 Task: Create a due date automation trigger when advanced on, on the tuesday of the week a card is due add content with a description starting with resumeat 11:00 AM.
Action: Mouse moved to (1091, 86)
Screenshot: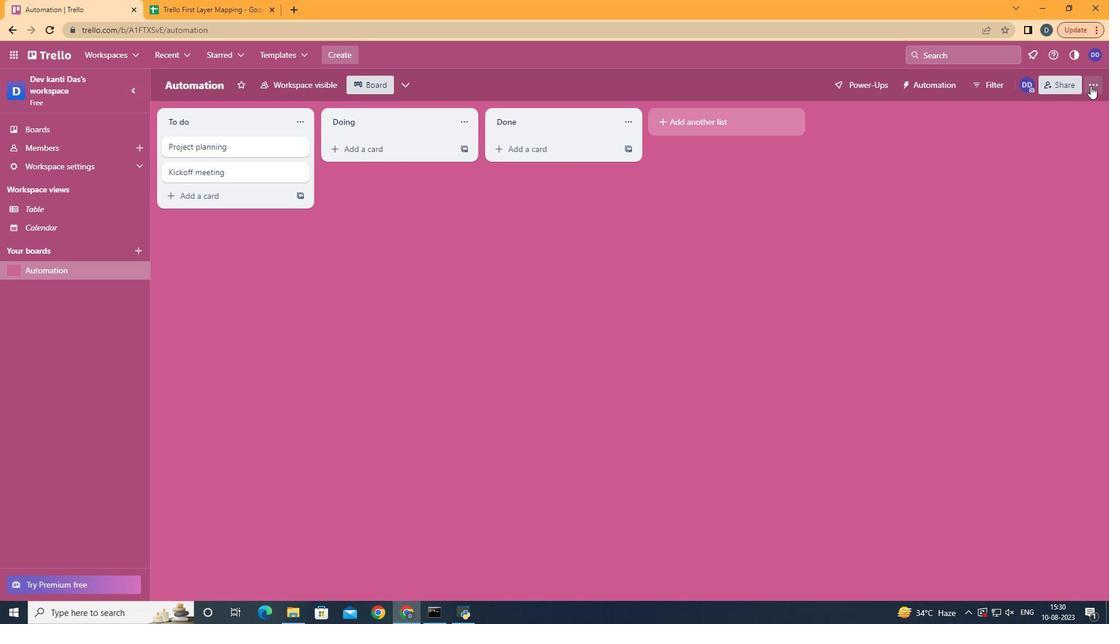 
Action: Mouse pressed left at (1091, 86)
Screenshot: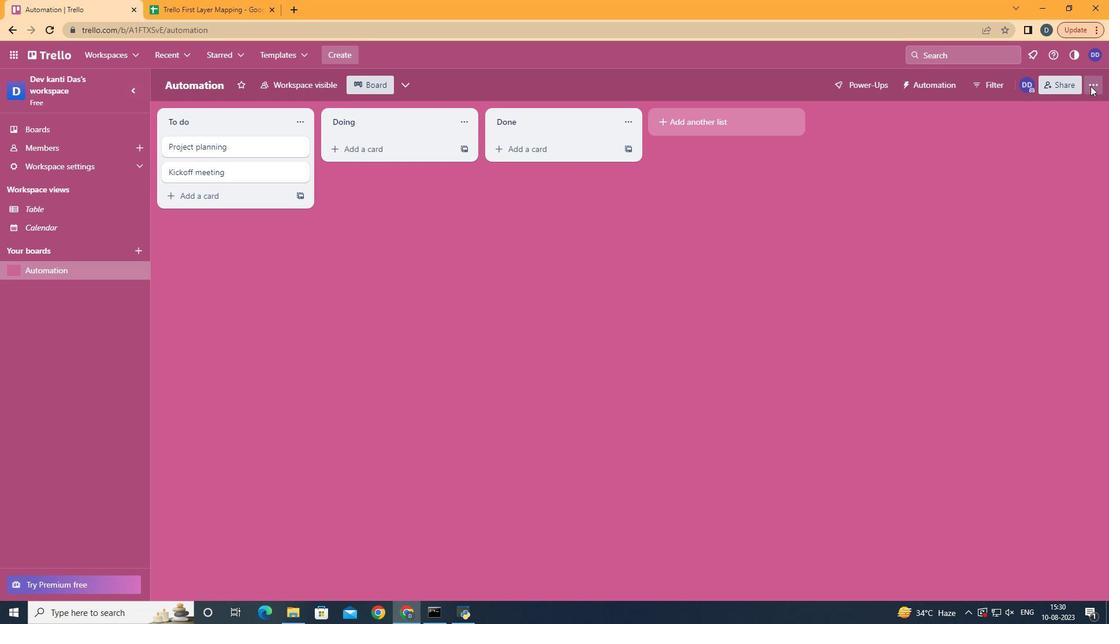 
Action: Mouse moved to (1001, 255)
Screenshot: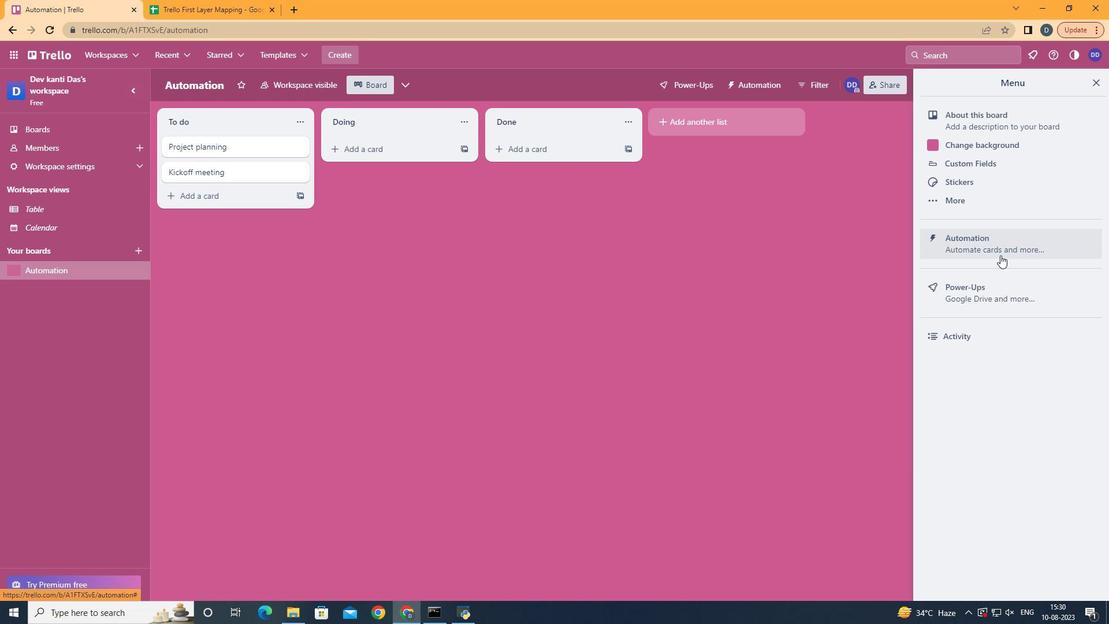 
Action: Mouse pressed left at (1001, 255)
Screenshot: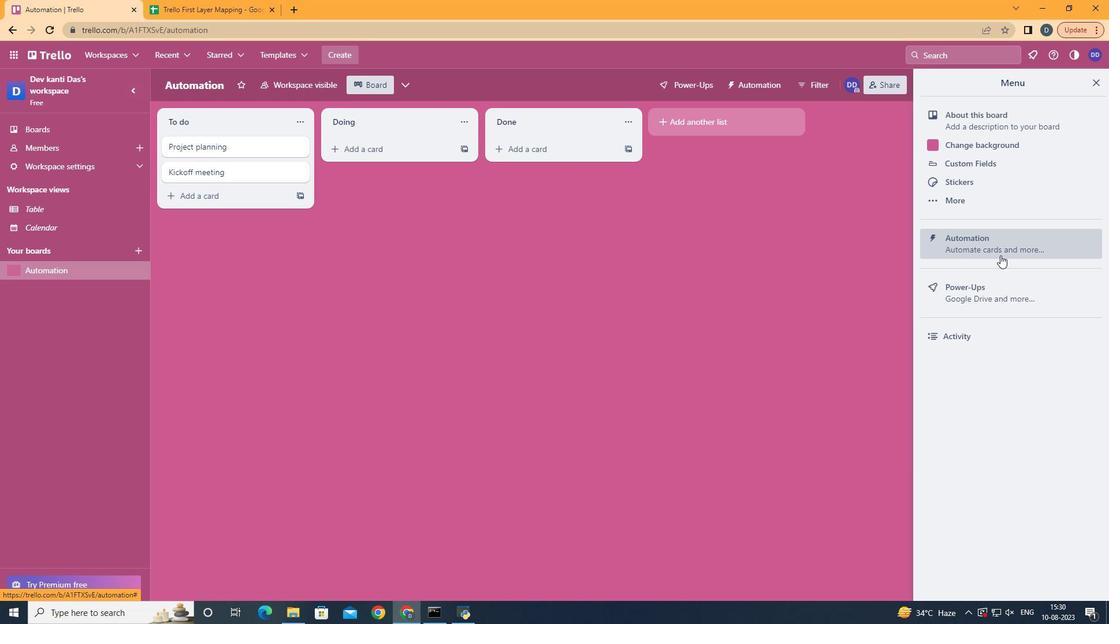 
Action: Mouse moved to (224, 228)
Screenshot: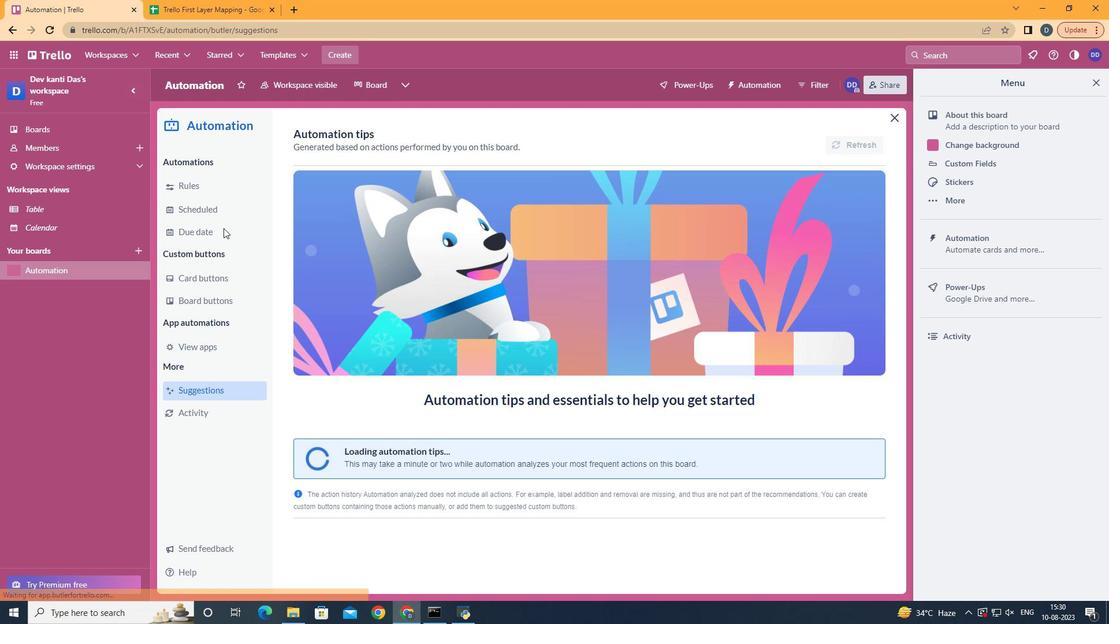 
Action: Mouse pressed left at (224, 228)
Screenshot: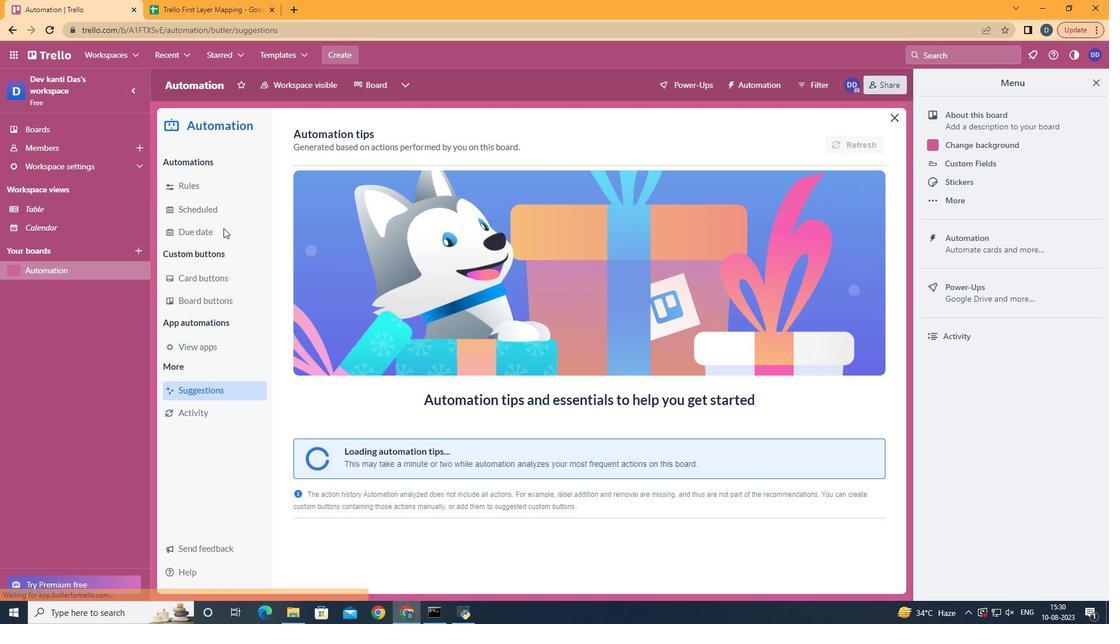 
Action: Mouse moved to (804, 145)
Screenshot: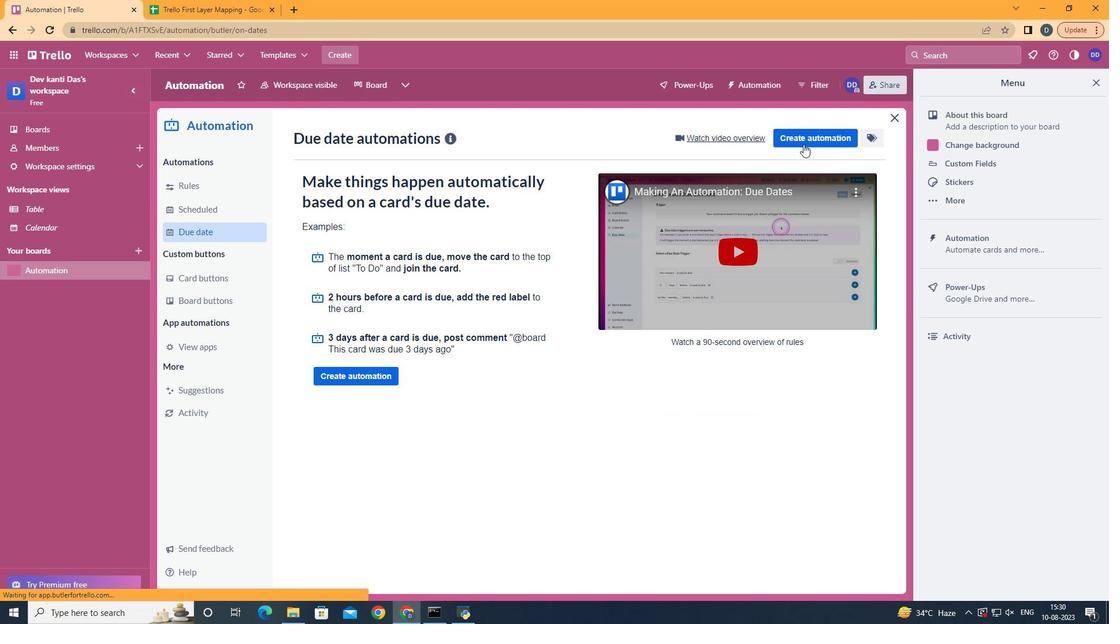 
Action: Mouse pressed left at (804, 145)
Screenshot: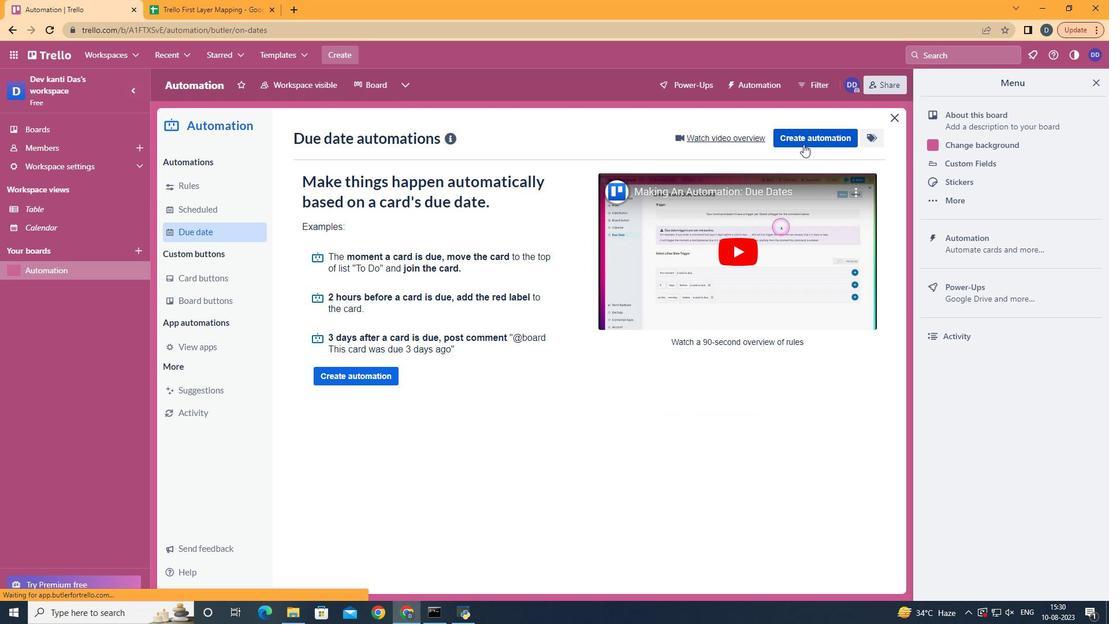 
Action: Mouse moved to (607, 246)
Screenshot: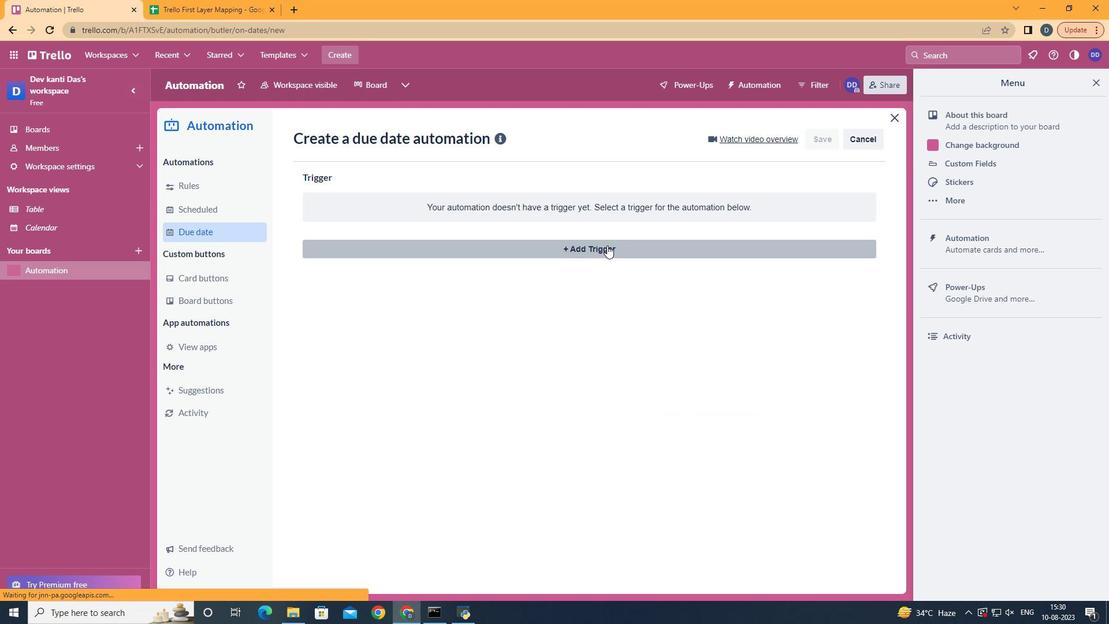 
Action: Mouse pressed left at (607, 246)
Screenshot: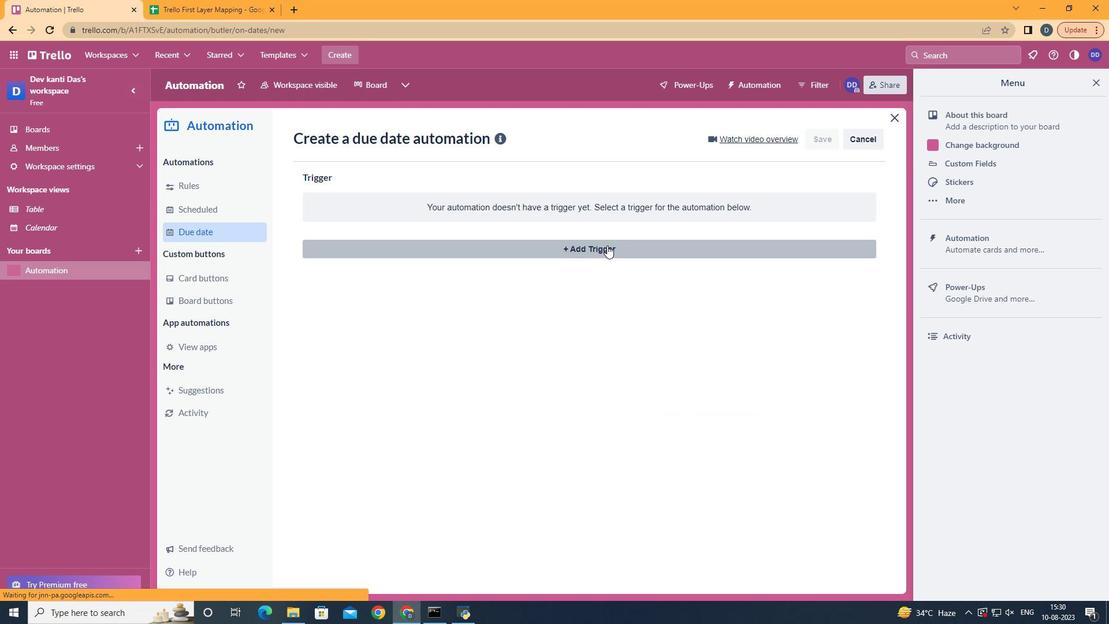 
Action: Mouse moved to (379, 325)
Screenshot: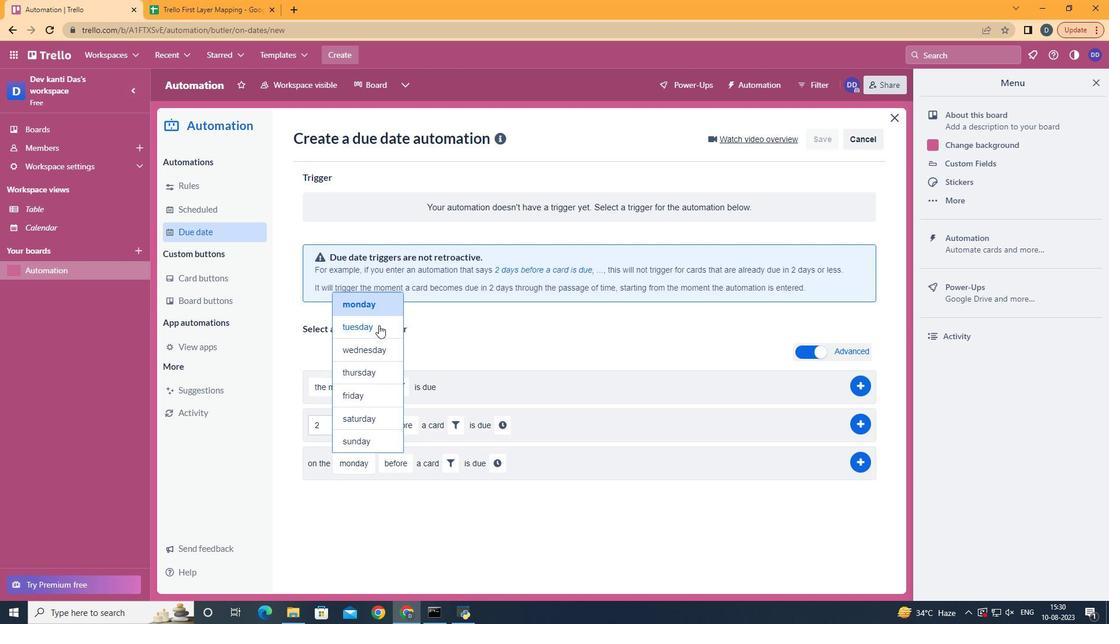 
Action: Mouse pressed left at (379, 325)
Screenshot: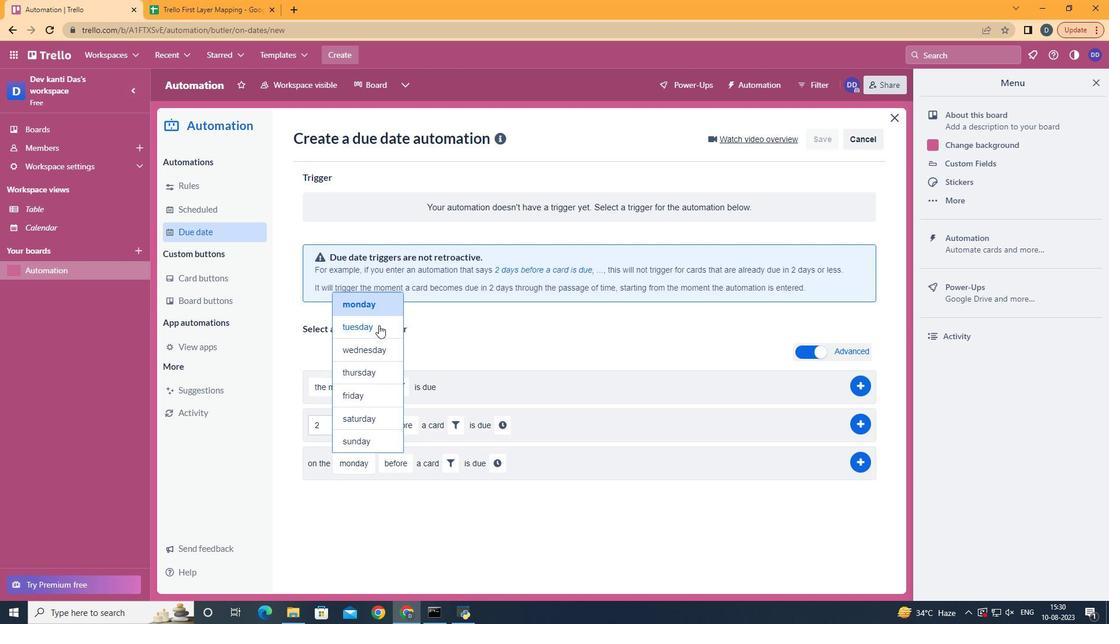 
Action: Mouse moved to (419, 535)
Screenshot: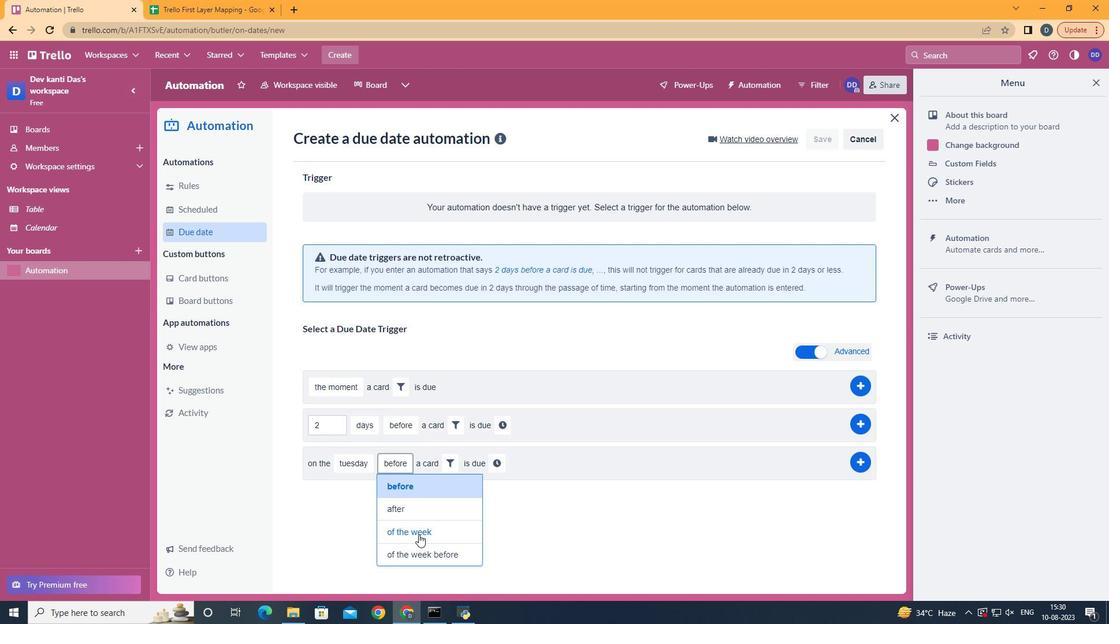 
Action: Mouse pressed left at (419, 535)
Screenshot: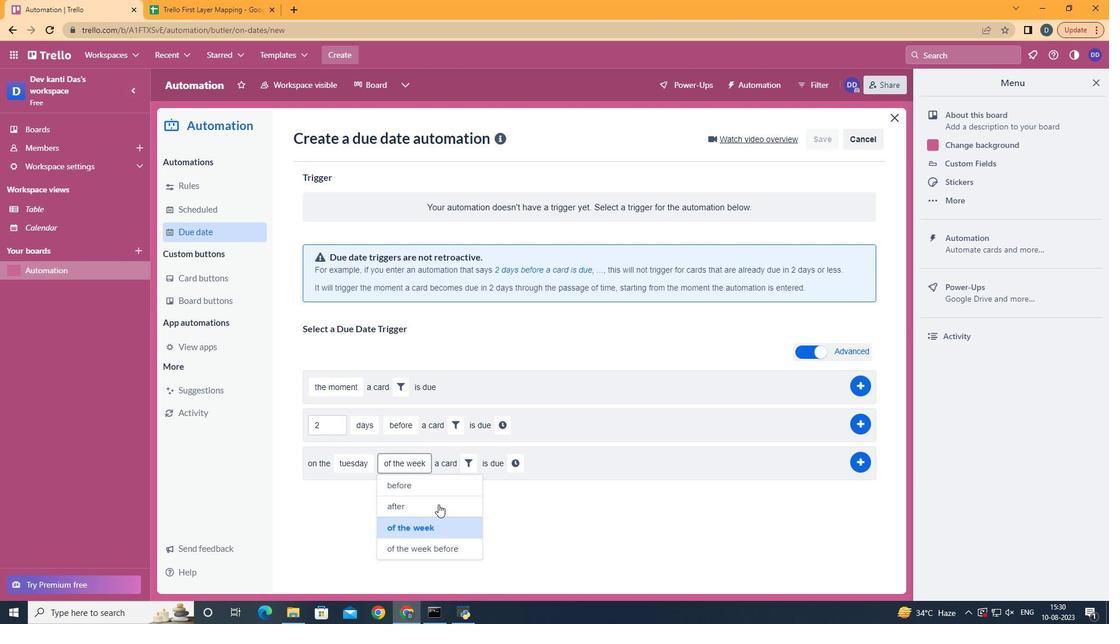 
Action: Mouse moved to (472, 458)
Screenshot: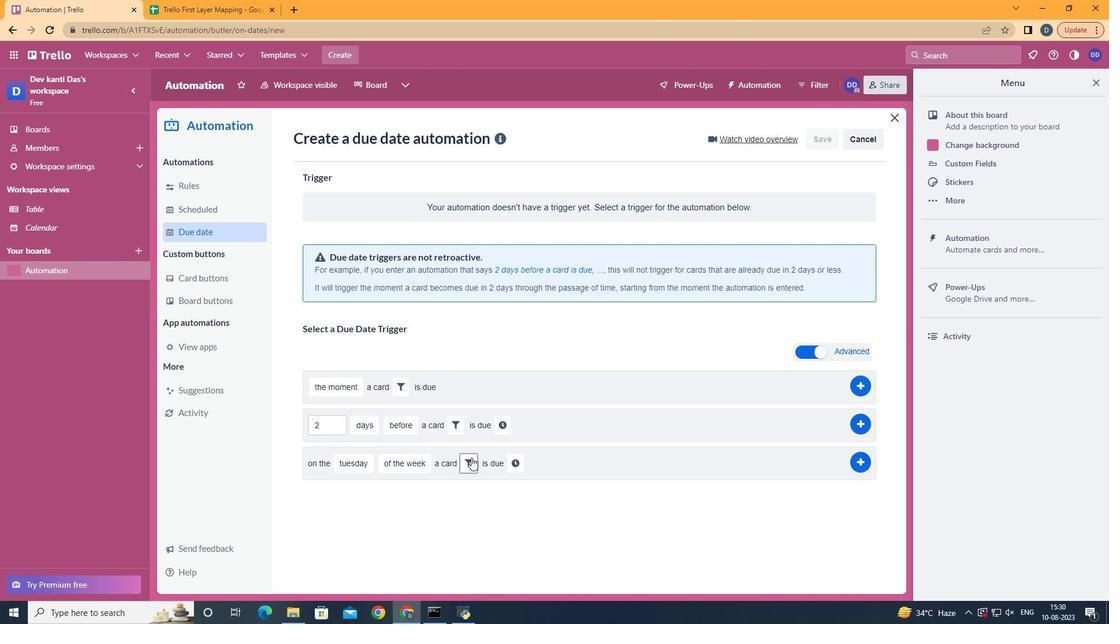 
Action: Mouse pressed left at (472, 458)
Screenshot: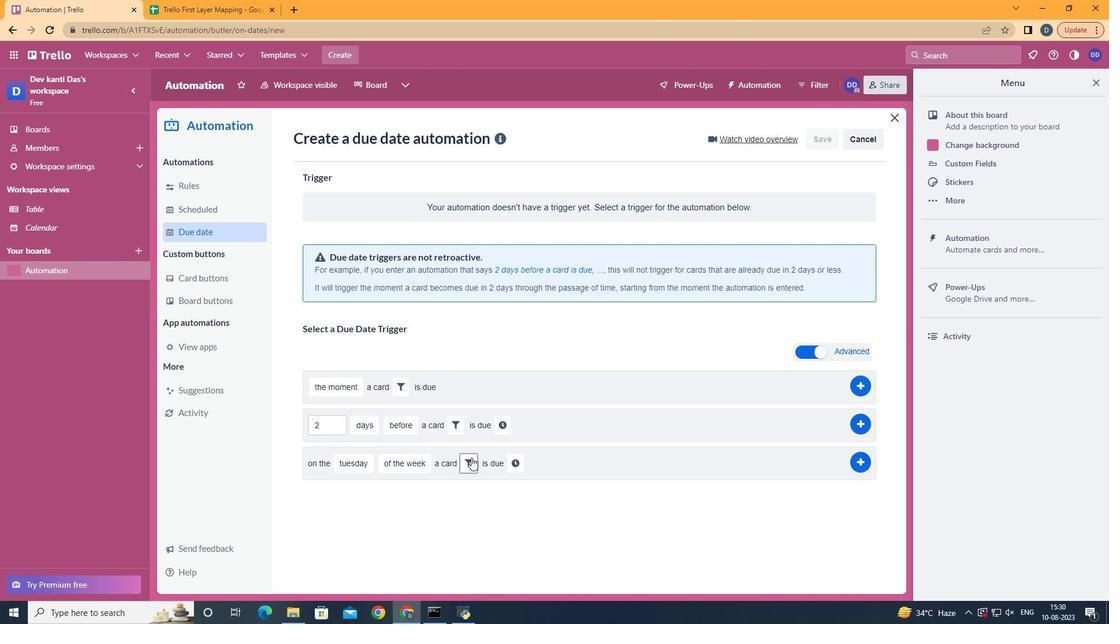 
Action: Mouse moved to (622, 499)
Screenshot: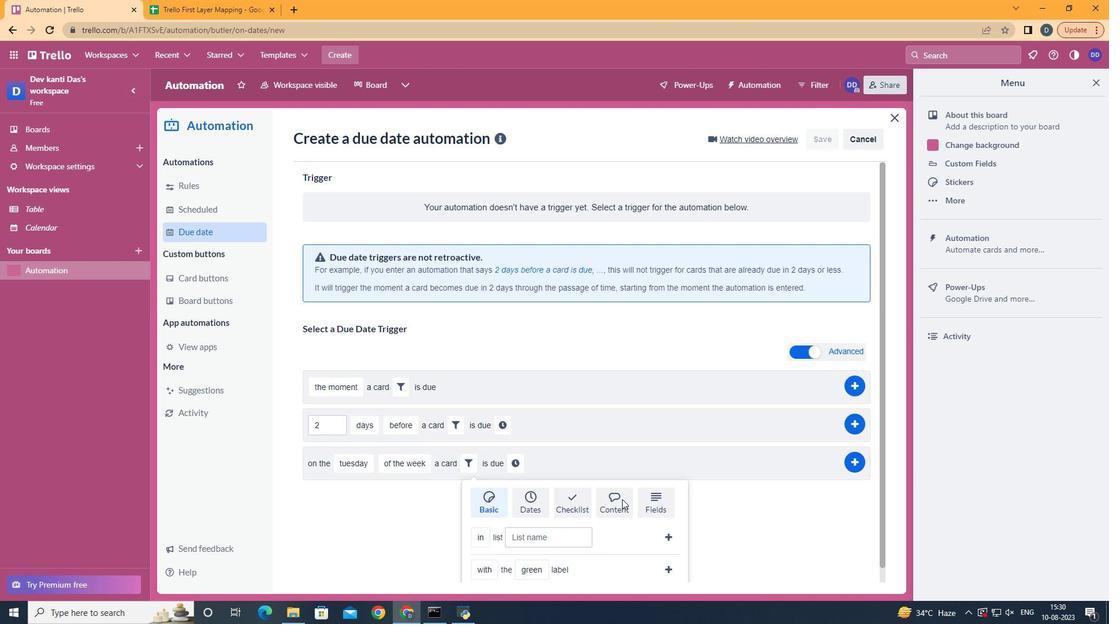 
Action: Mouse pressed left at (622, 499)
Screenshot: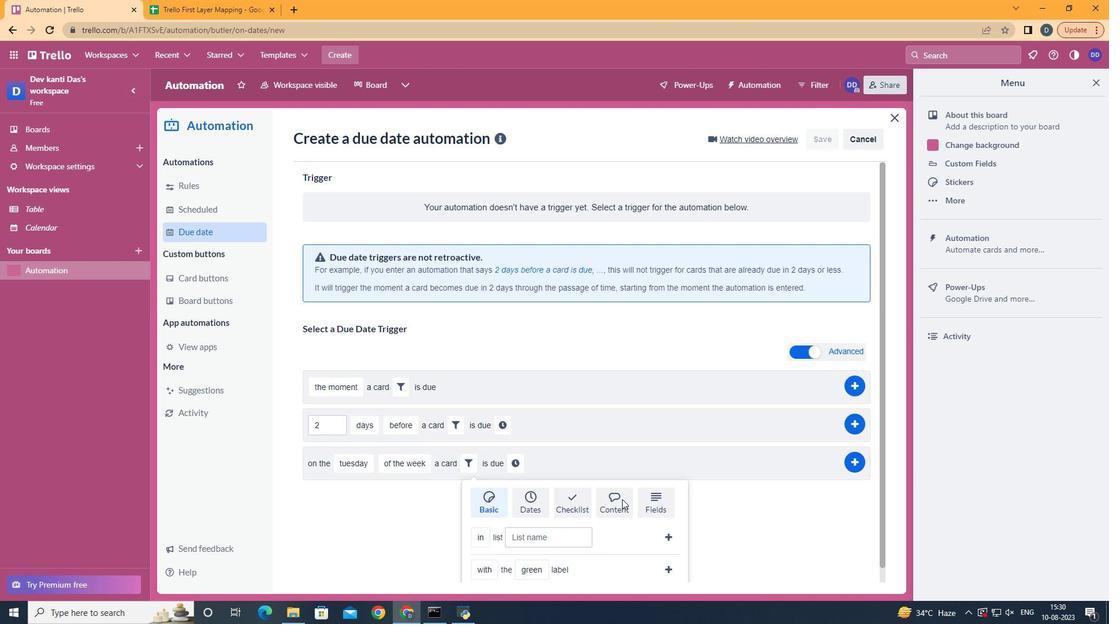 
Action: Mouse moved to (525, 487)
Screenshot: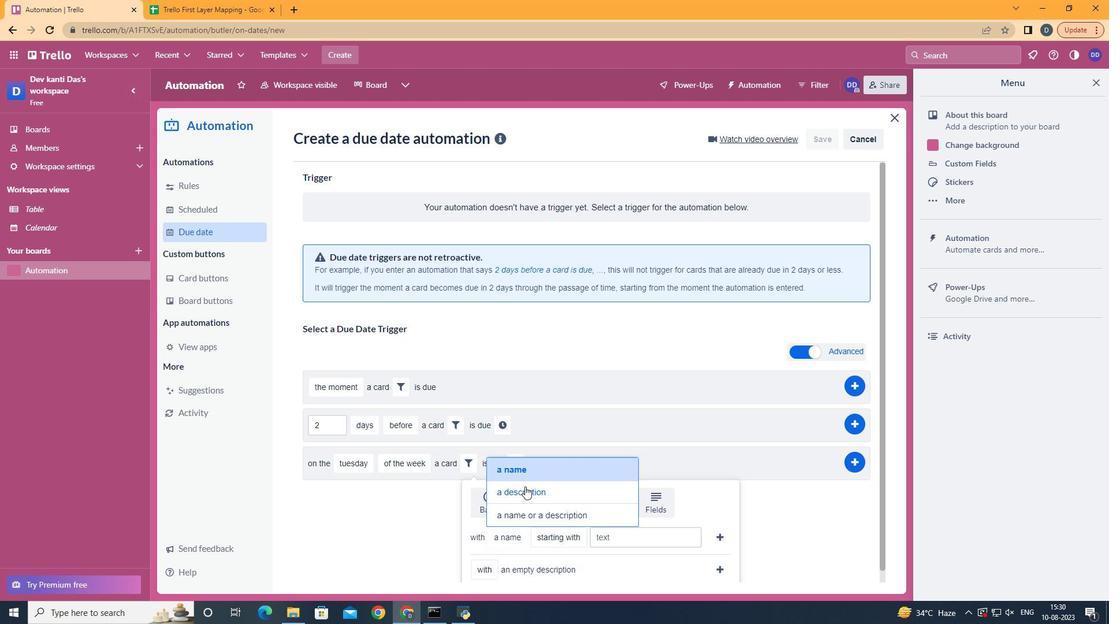 
Action: Mouse pressed left at (525, 487)
Screenshot: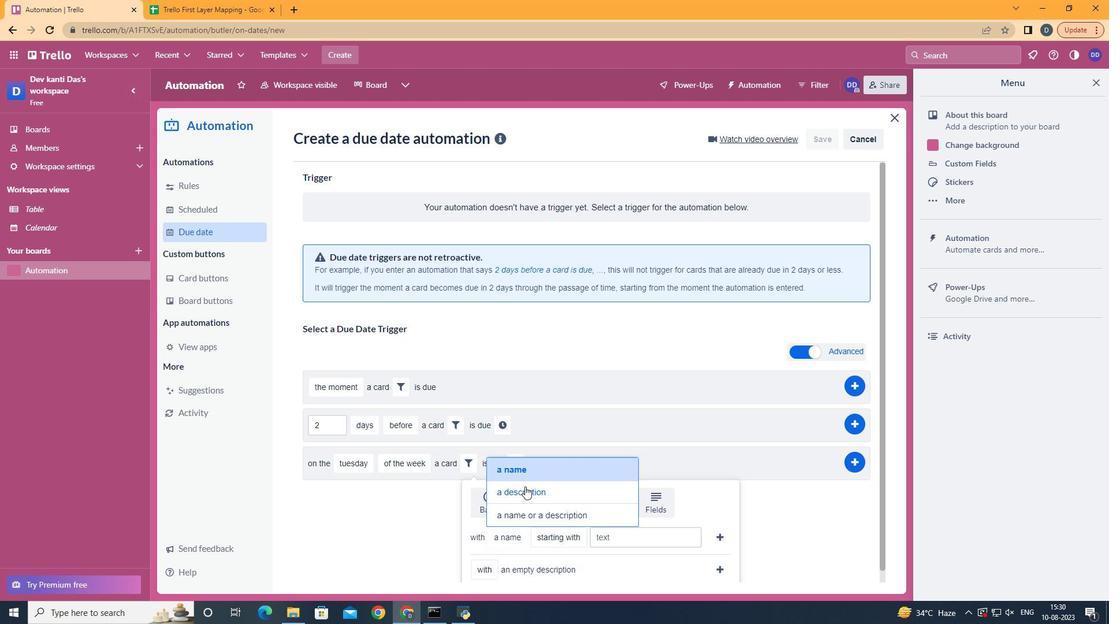 
Action: Mouse moved to (596, 403)
Screenshot: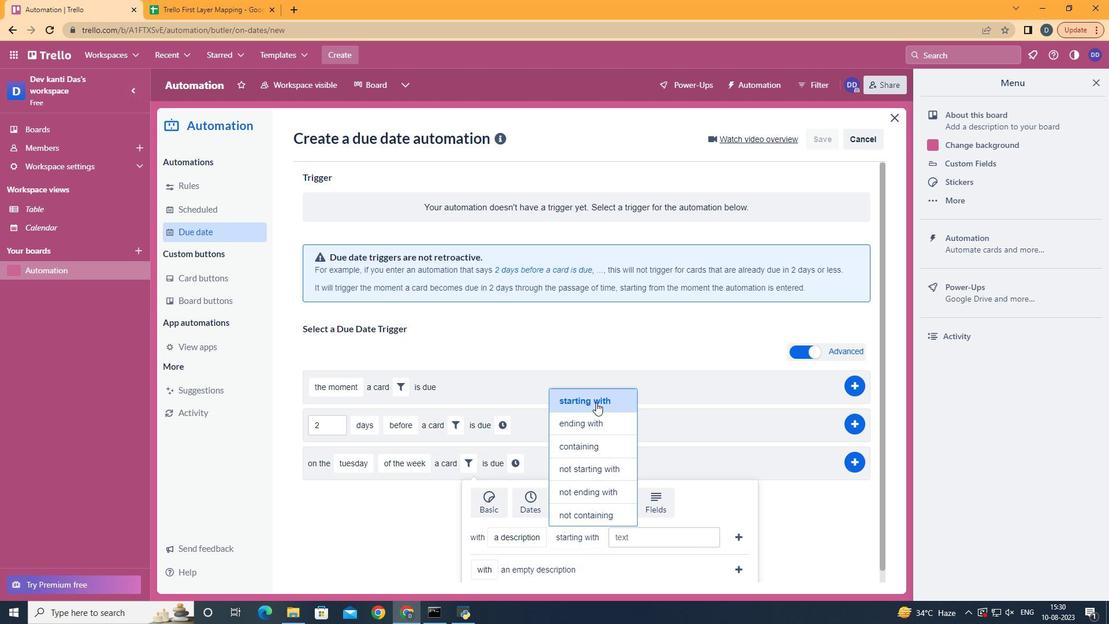 
Action: Mouse pressed left at (596, 403)
Screenshot: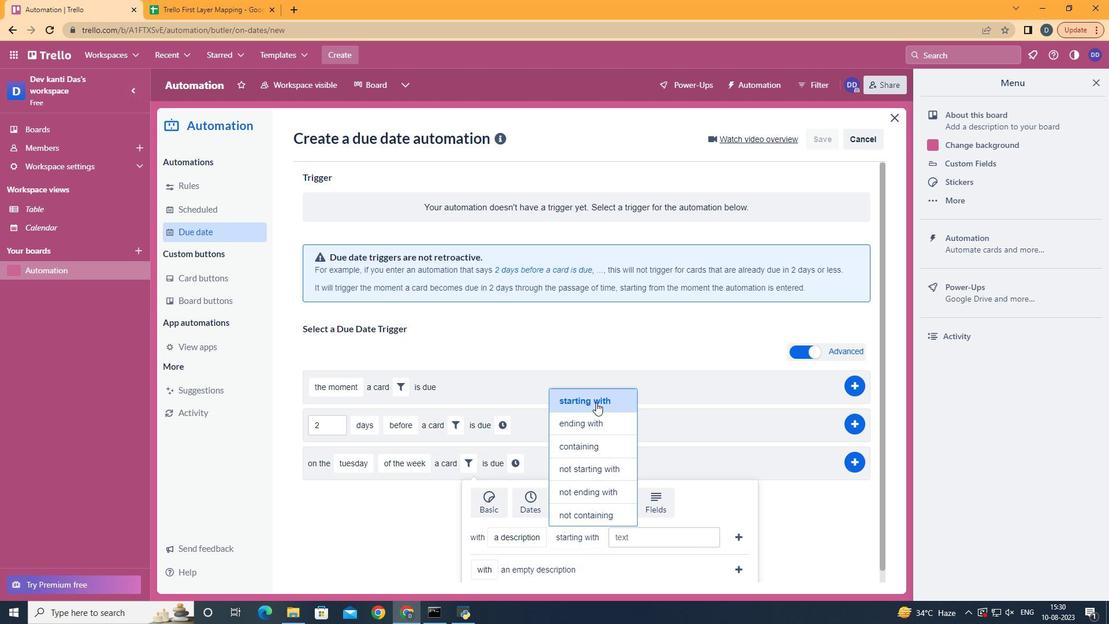 
Action: Mouse moved to (655, 531)
Screenshot: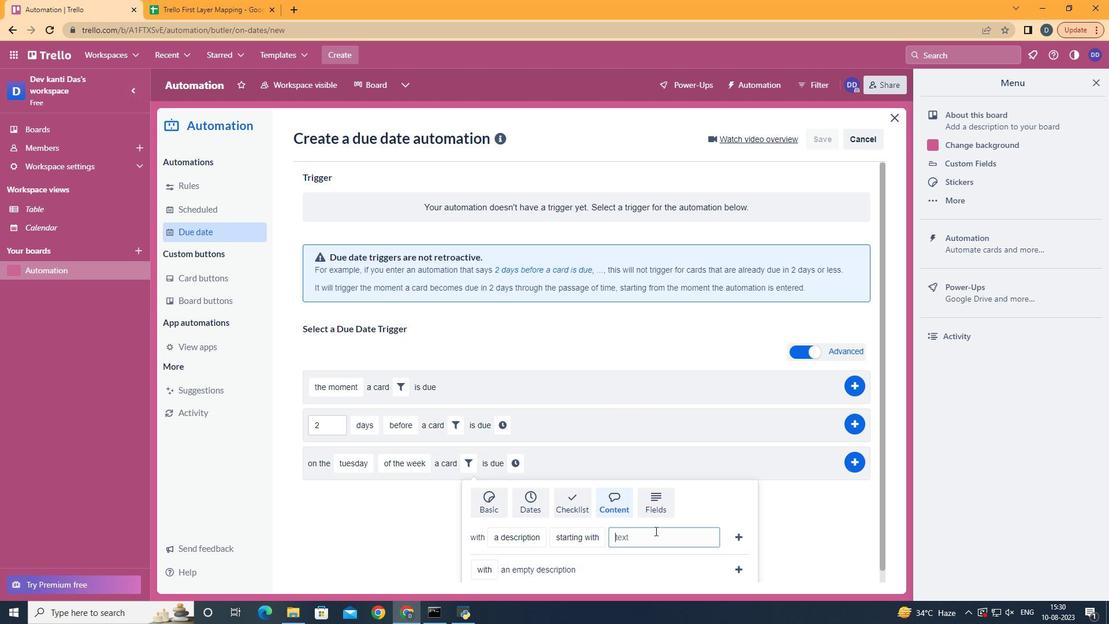 
Action: Mouse pressed left at (655, 531)
Screenshot: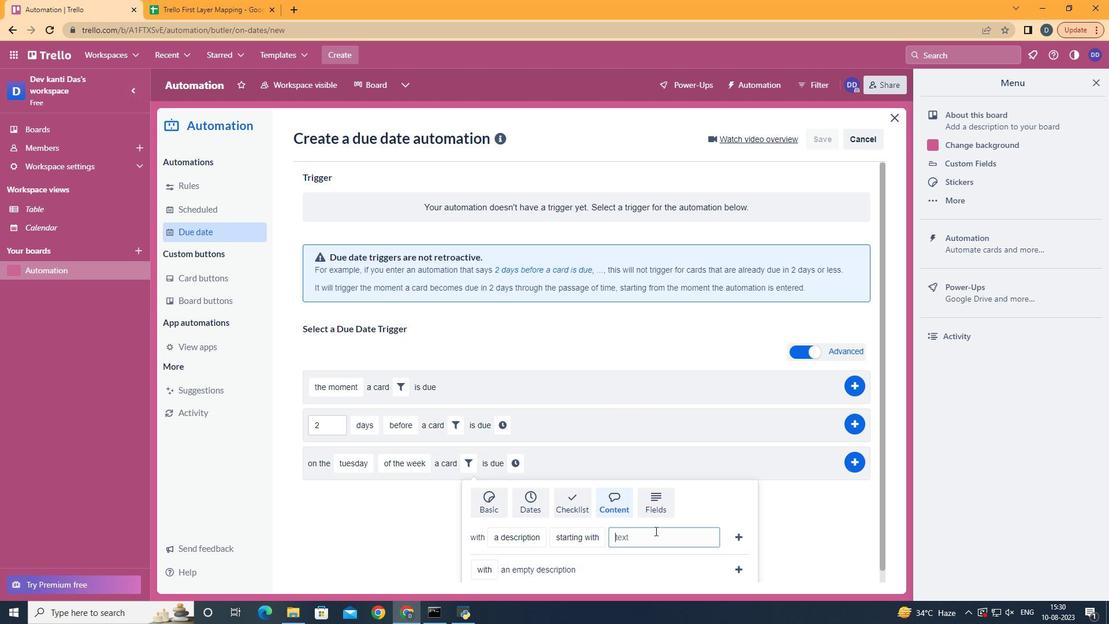
Action: Key pressed resume
Screenshot: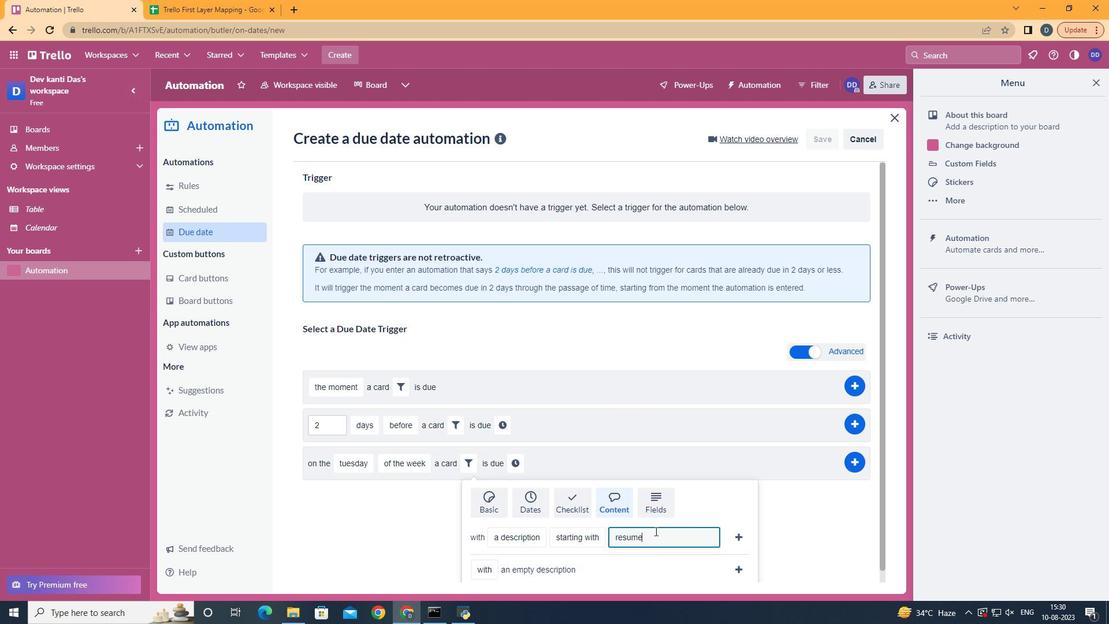 
Action: Mouse scrolled (655, 532) with delta (0, 0)
Screenshot: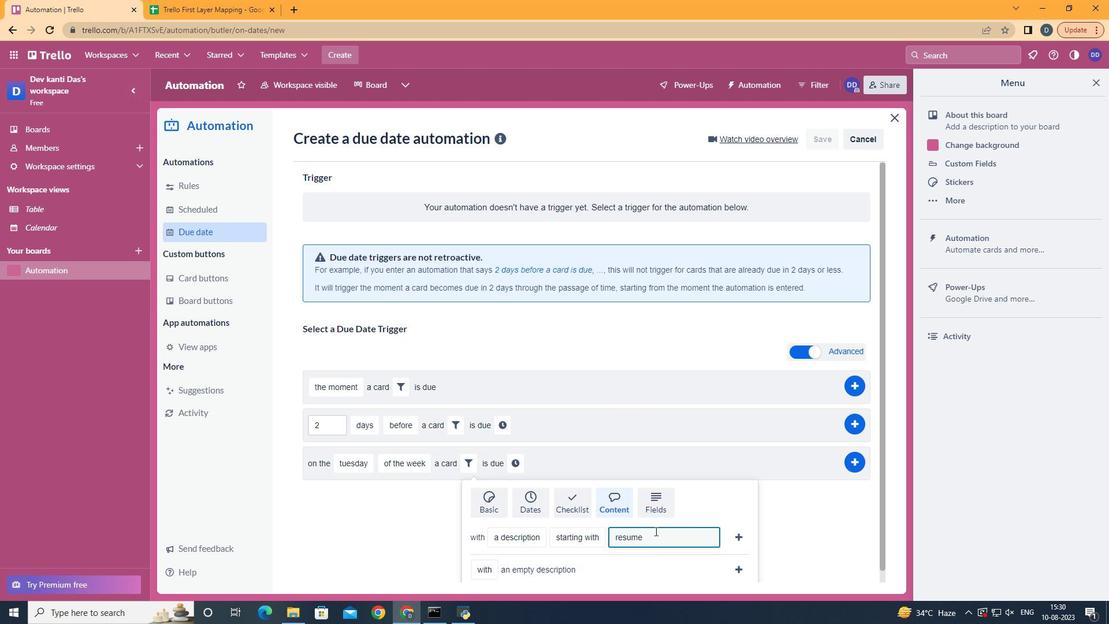 
Action: Mouse moved to (736, 539)
Screenshot: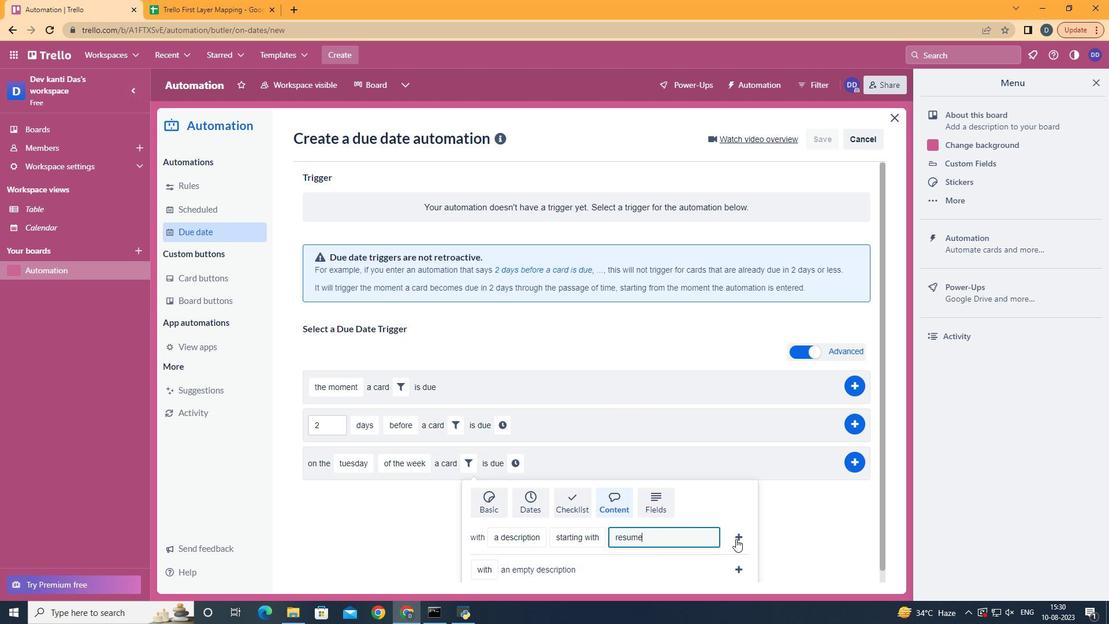 
Action: Mouse pressed left at (736, 539)
Screenshot: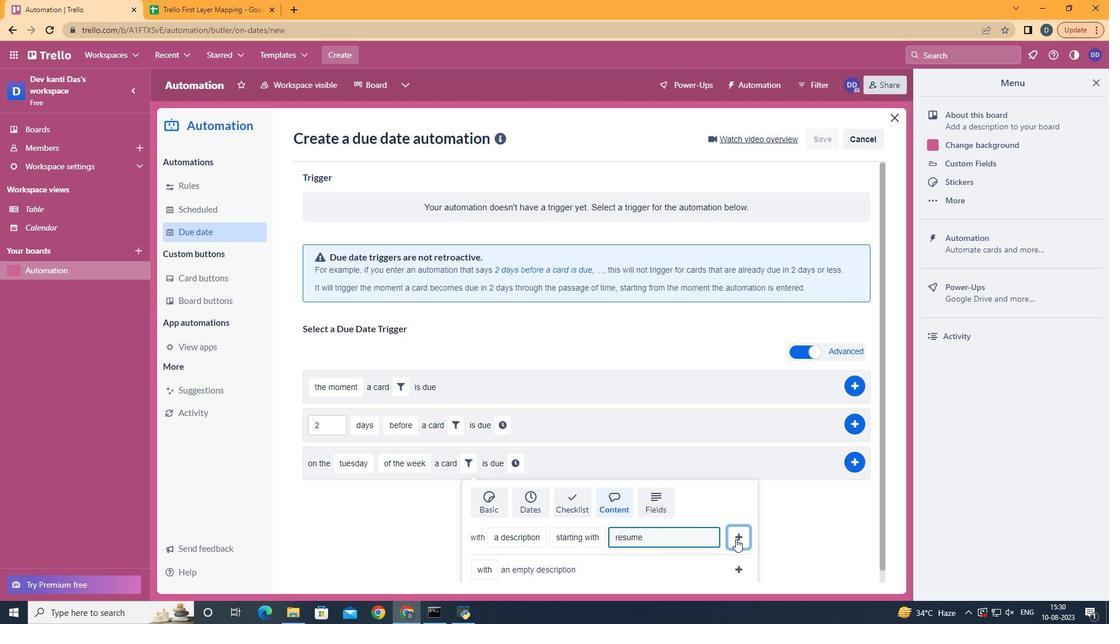 
Action: Mouse moved to (682, 468)
Screenshot: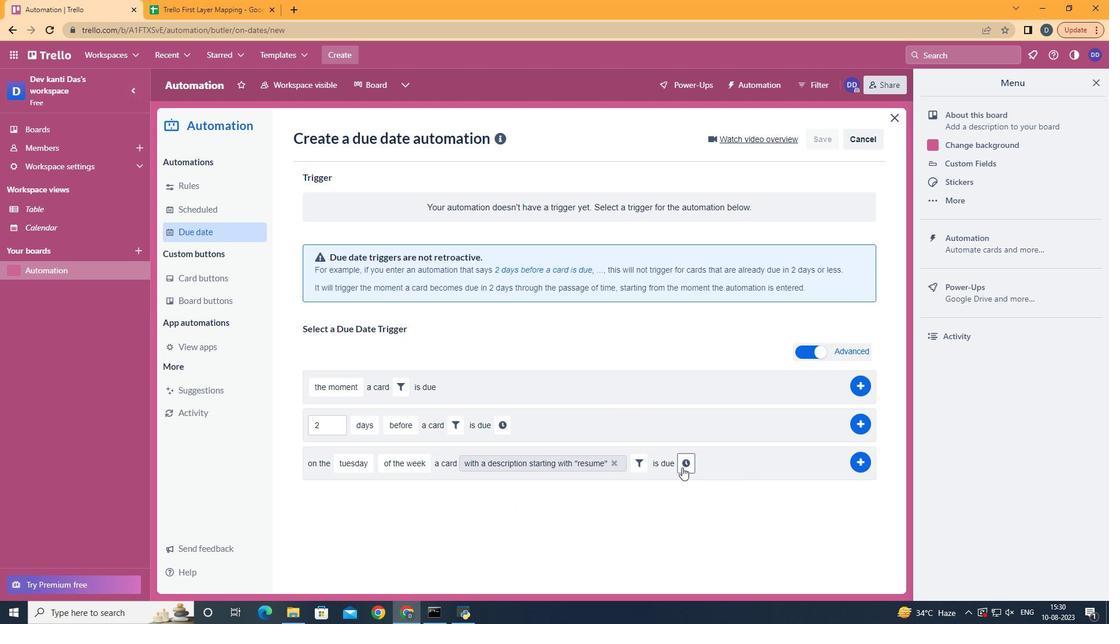 
Action: Mouse pressed left at (682, 468)
Screenshot: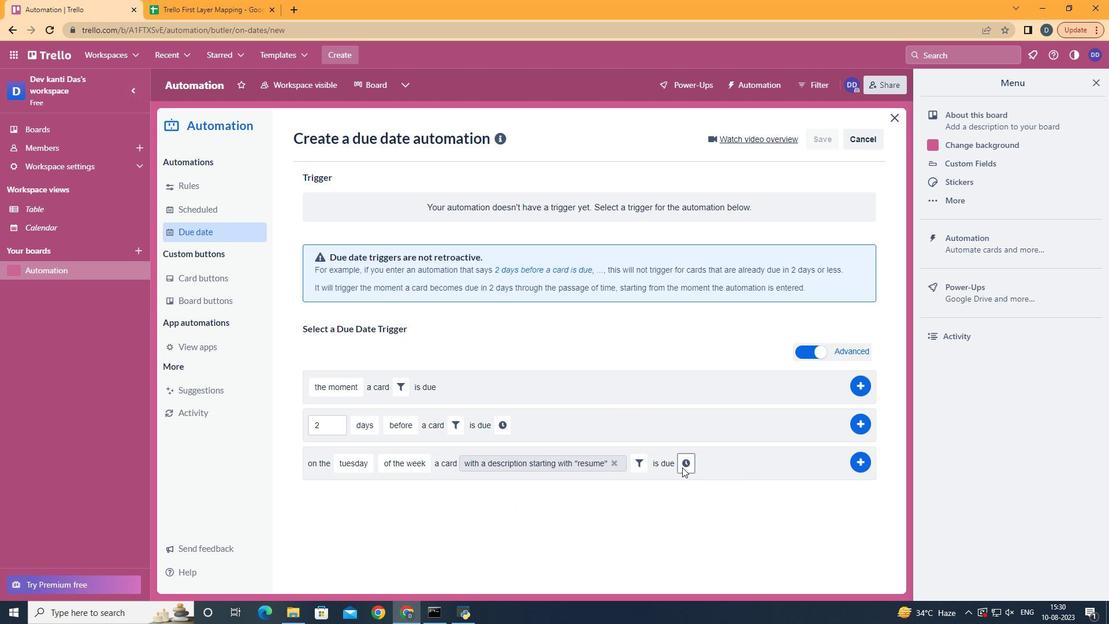 
Action: Mouse moved to (710, 463)
Screenshot: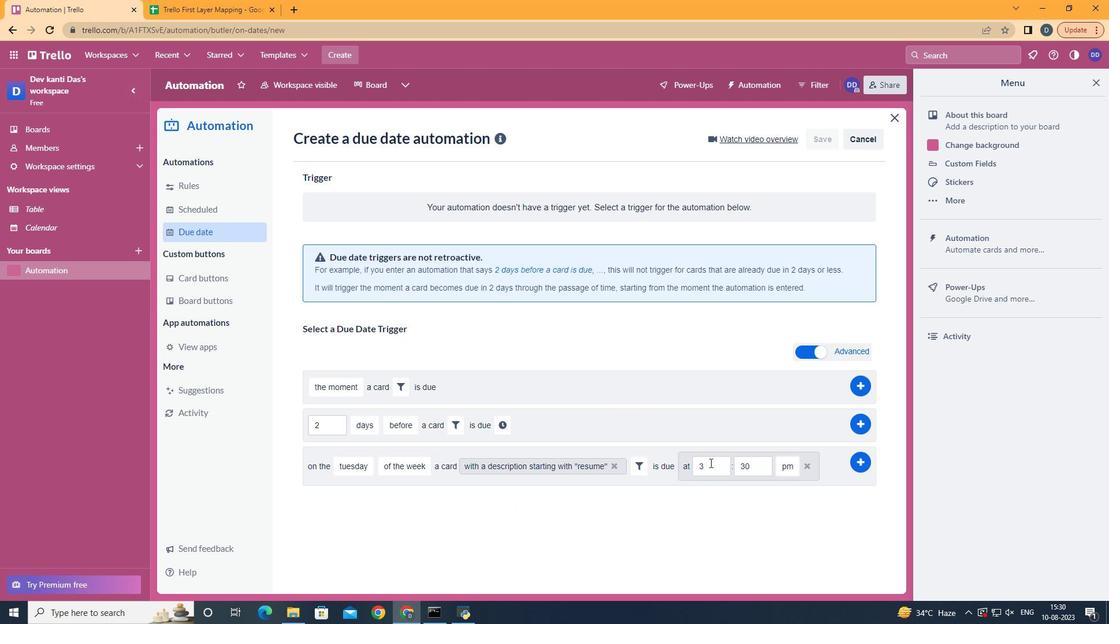 
Action: Mouse pressed left at (710, 463)
Screenshot: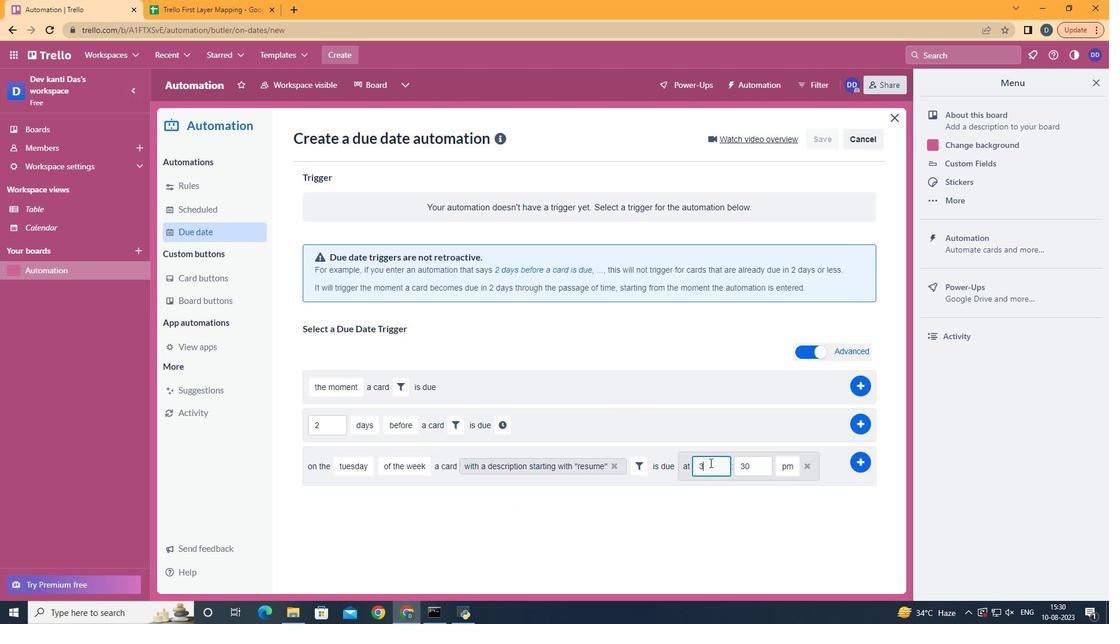 
Action: Key pressed <Key.backspace>1
Screenshot: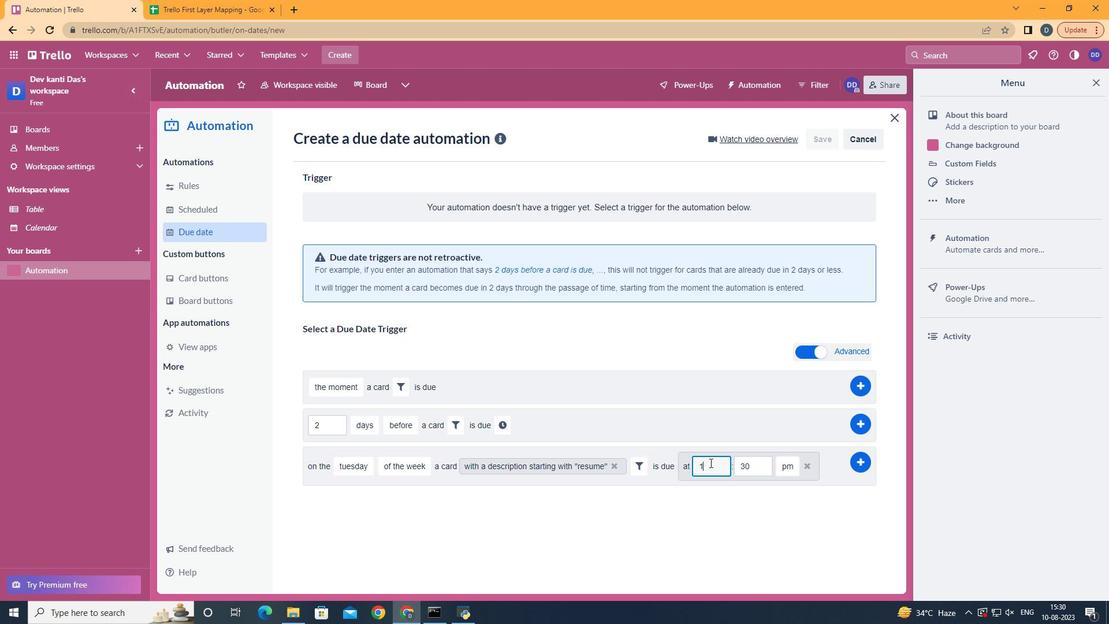 
Action: Mouse moved to (686, 471)
Screenshot: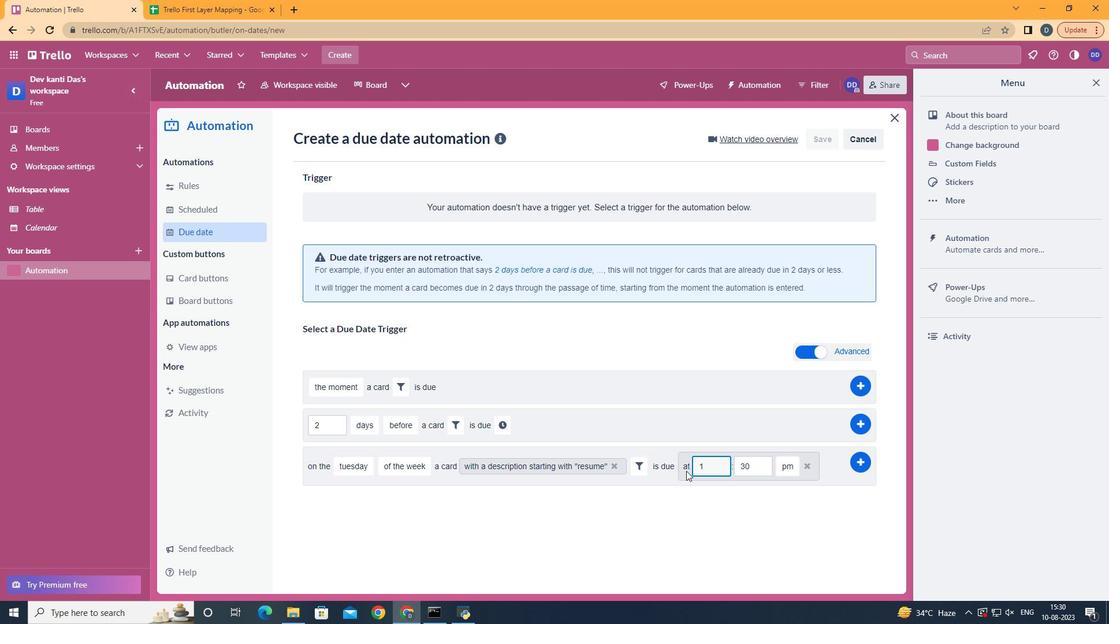 
Action: Key pressed 1
Screenshot: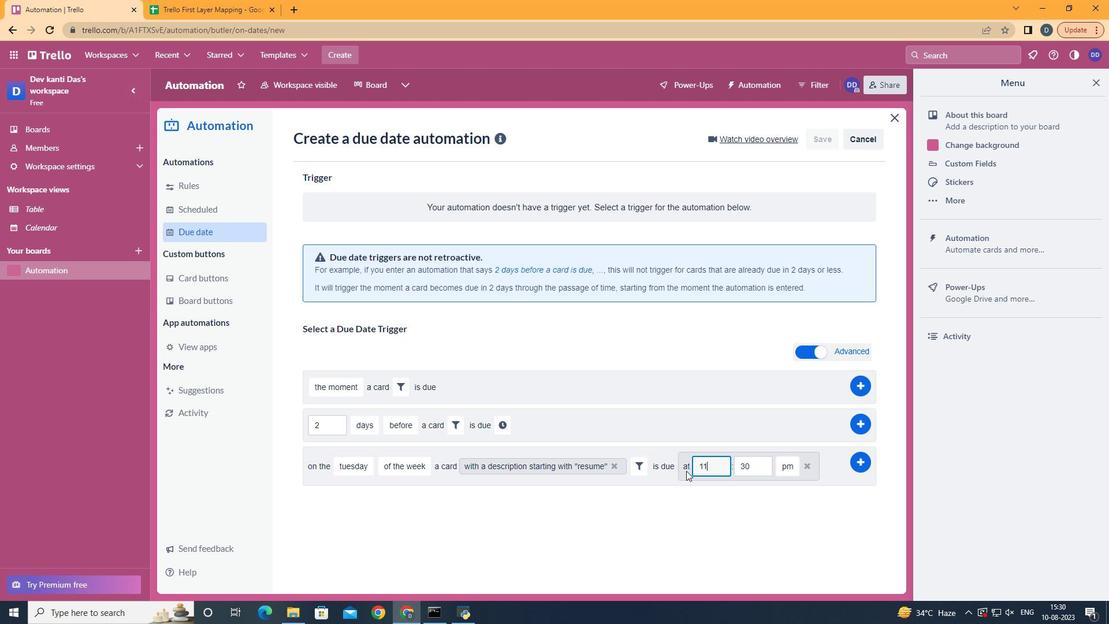 
Action: Mouse moved to (757, 470)
Screenshot: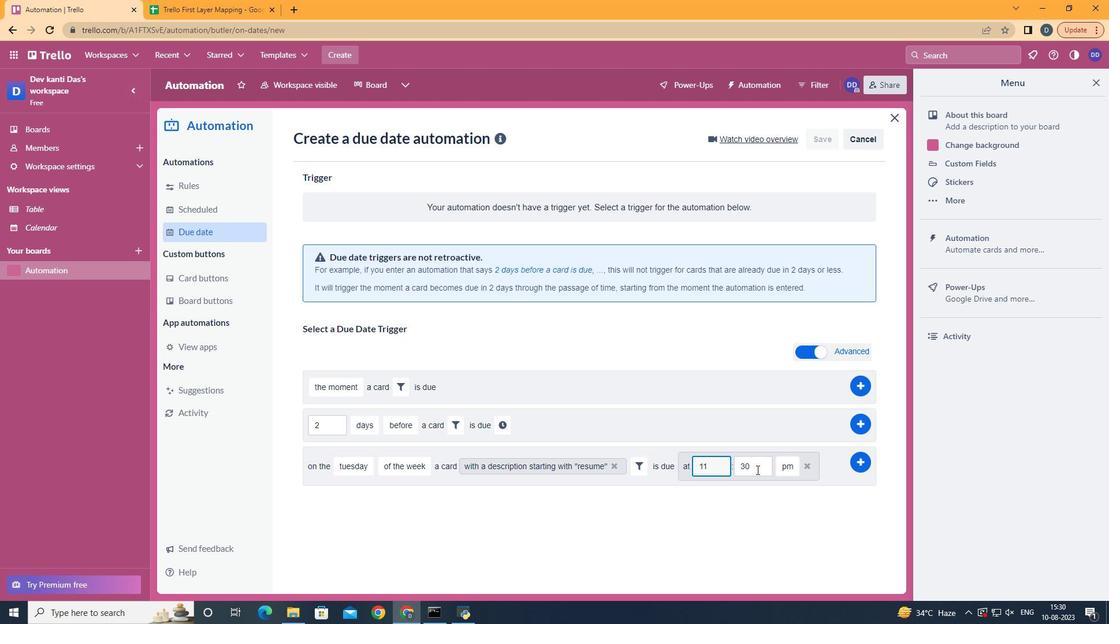 
Action: Mouse pressed left at (757, 470)
Screenshot: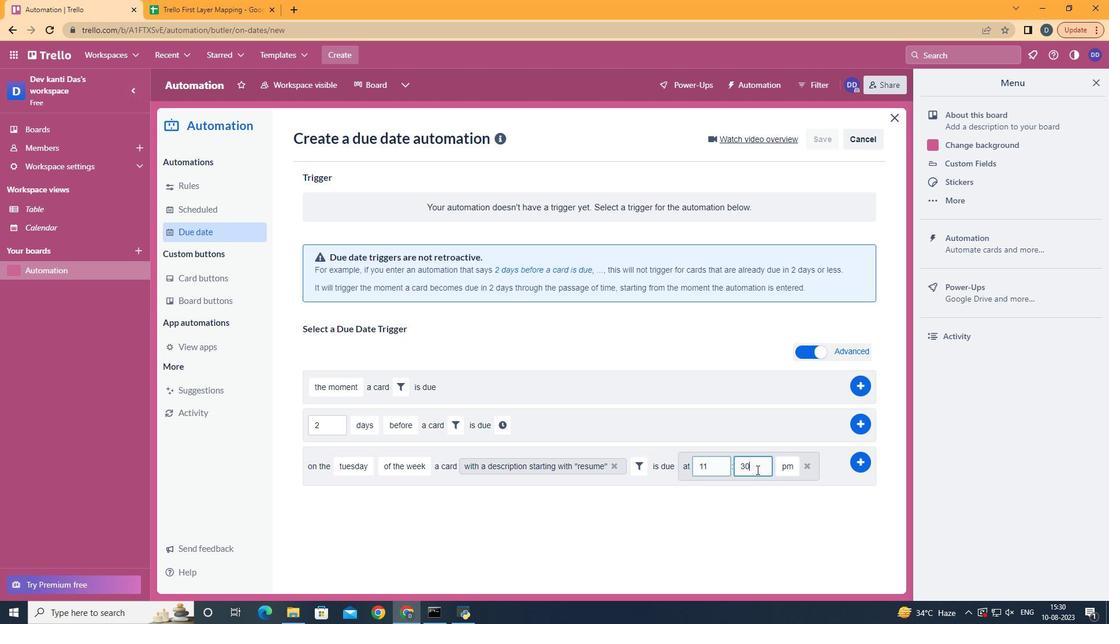 
Action: Key pressed <Key.backspace>
Screenshot: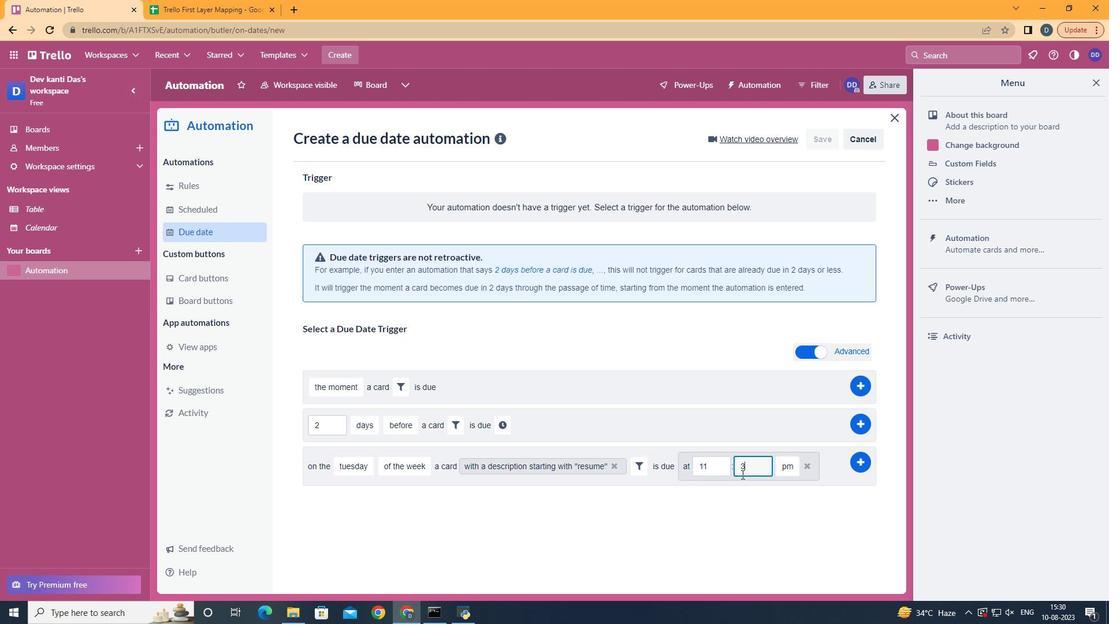 
Action: Mouse moved to (730, 480)
Screenshot: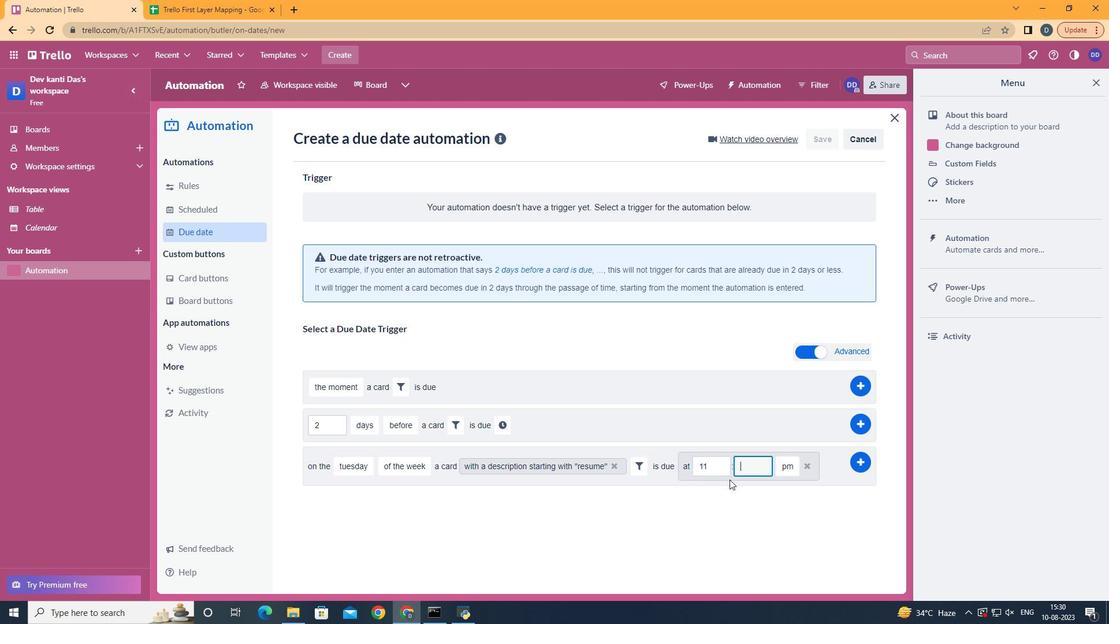 
Action: Key pressed <Key.backspace>00
Screenshot: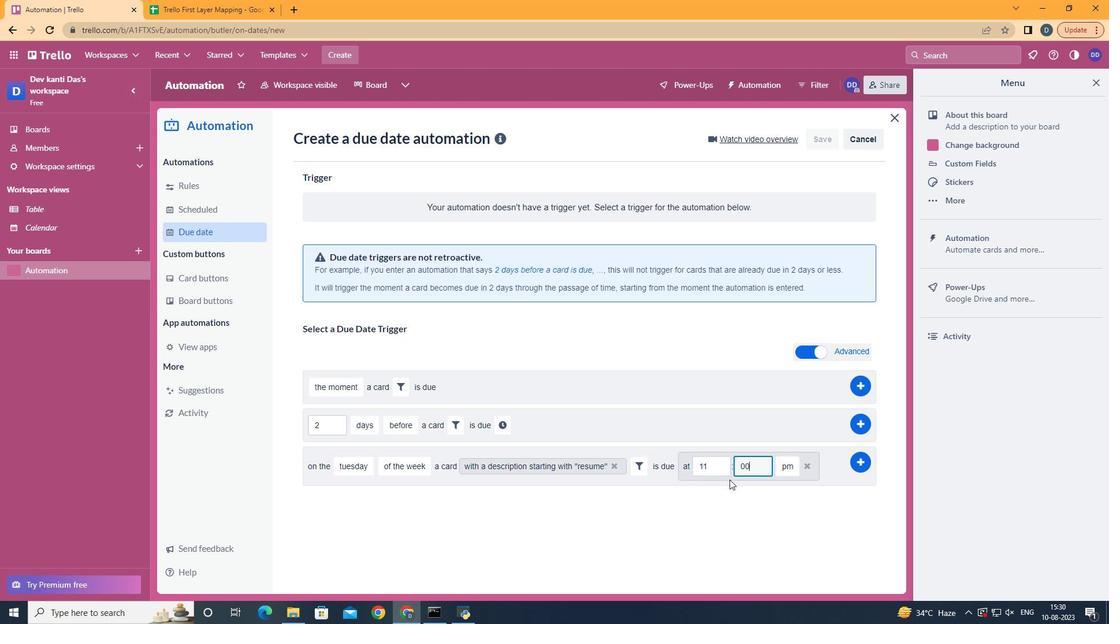
Action: Mouse moved to (790, 491)
Screenshot: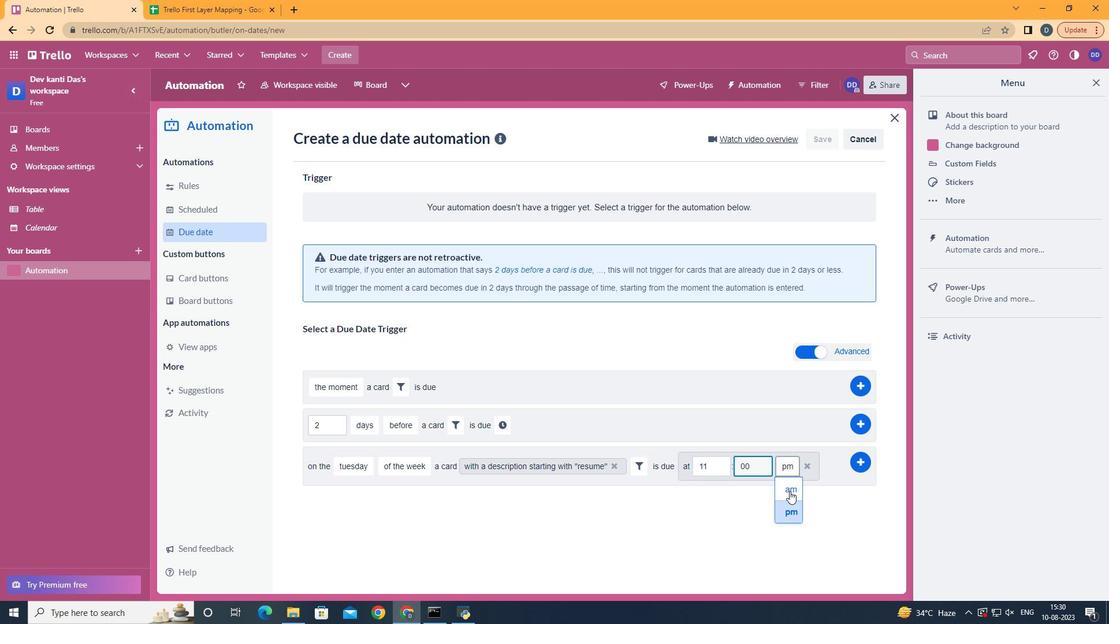 
Action: Mouse pressed left at (790, 491)
Screenshot: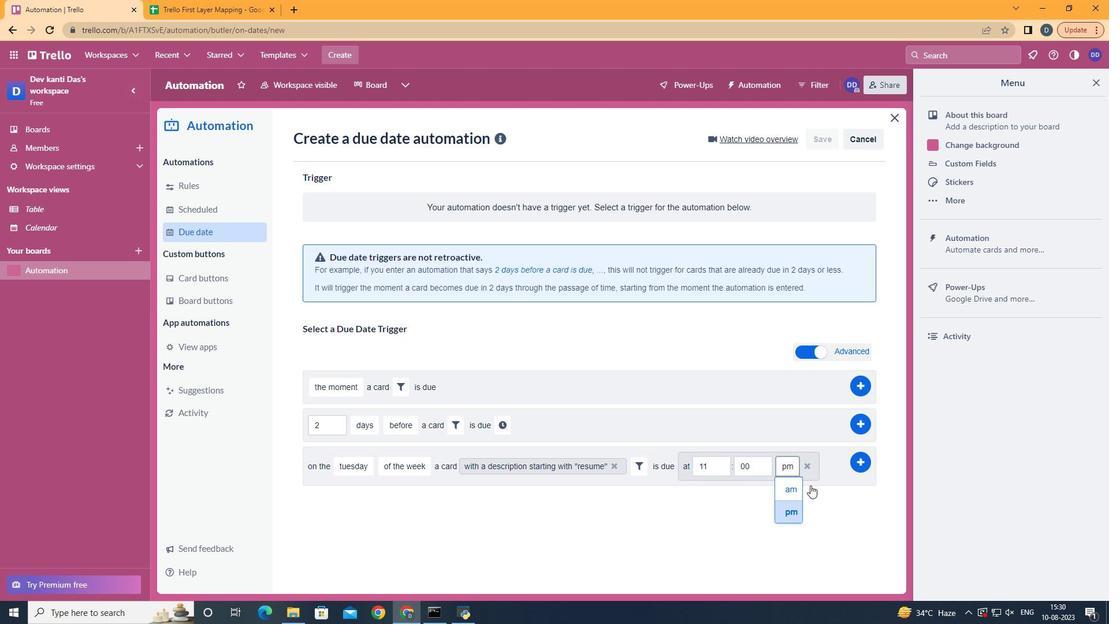 
Action: Mouse moved to (852, 464)
Screenshot: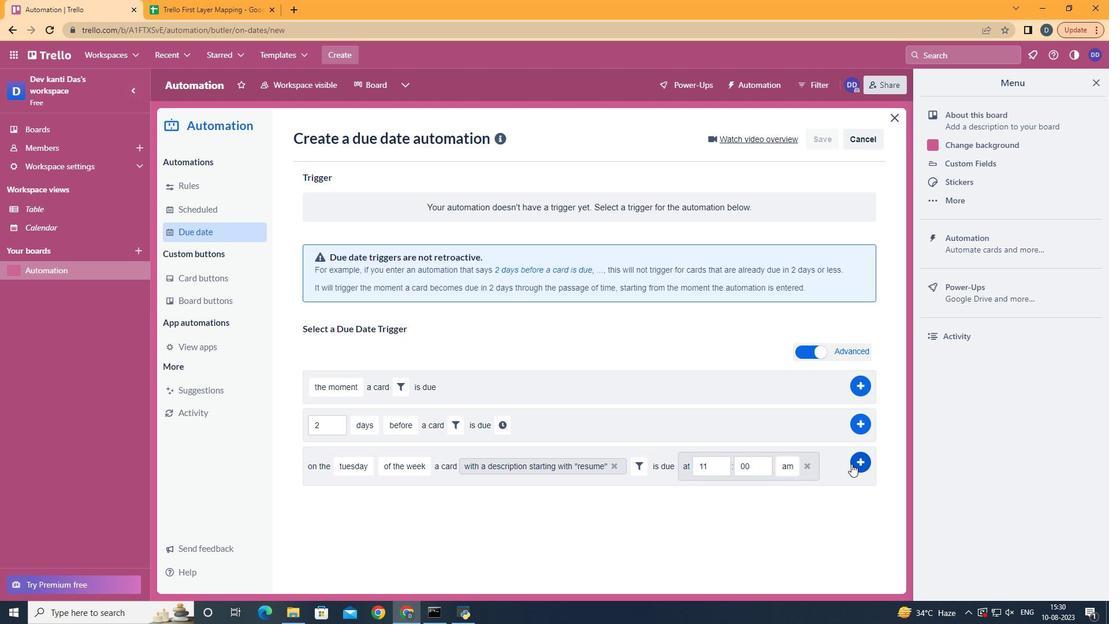 
Action: Mouse pressed left at (852, 464)
Screenshot: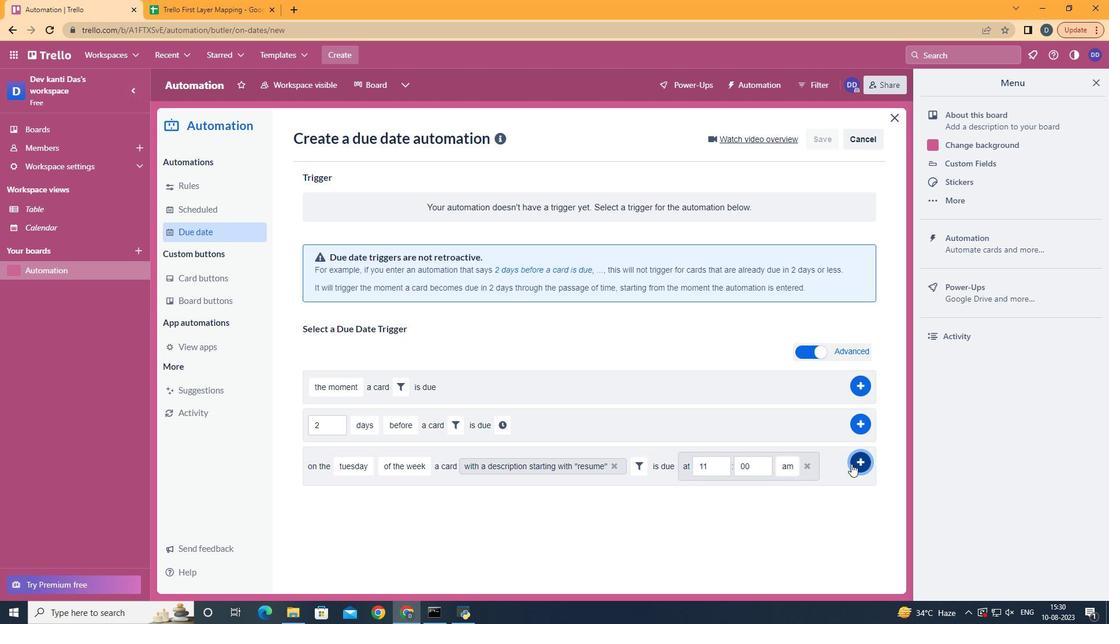
Action: Mouse moved to (852, 464)
Screenshot: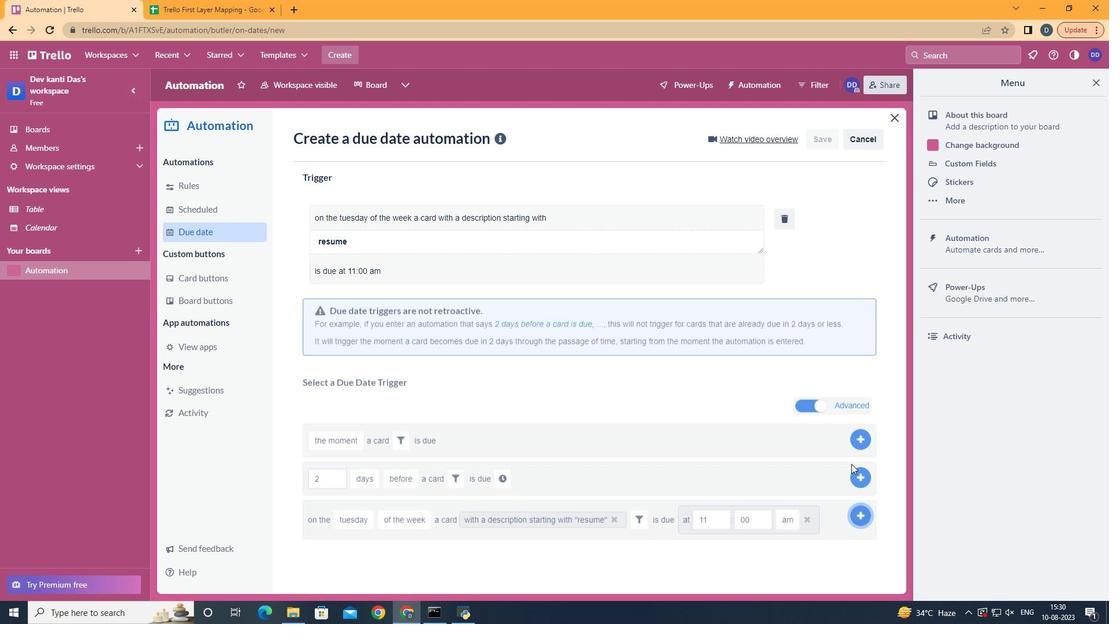 
